 Task: Select the debug option in the server log.
Action: Mouse moved to (27, 467)
Screenshot: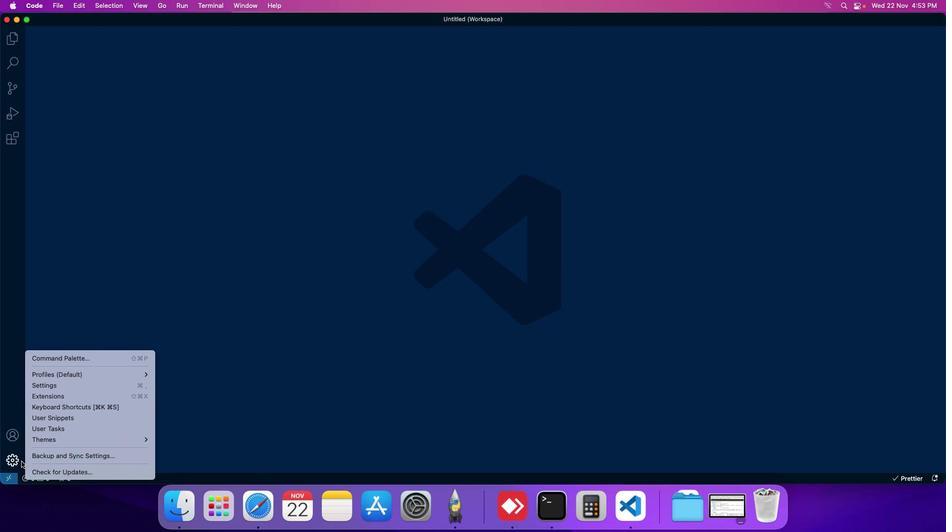 
Action: Mouse pressed left at (27, 467)
Screenshot: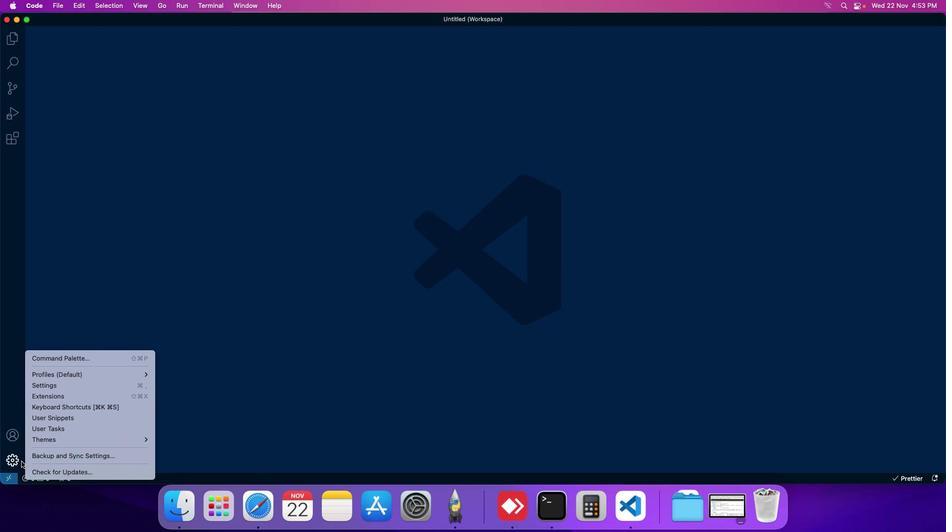 
Action: Mouse moved to (58, 392)
Screenshot: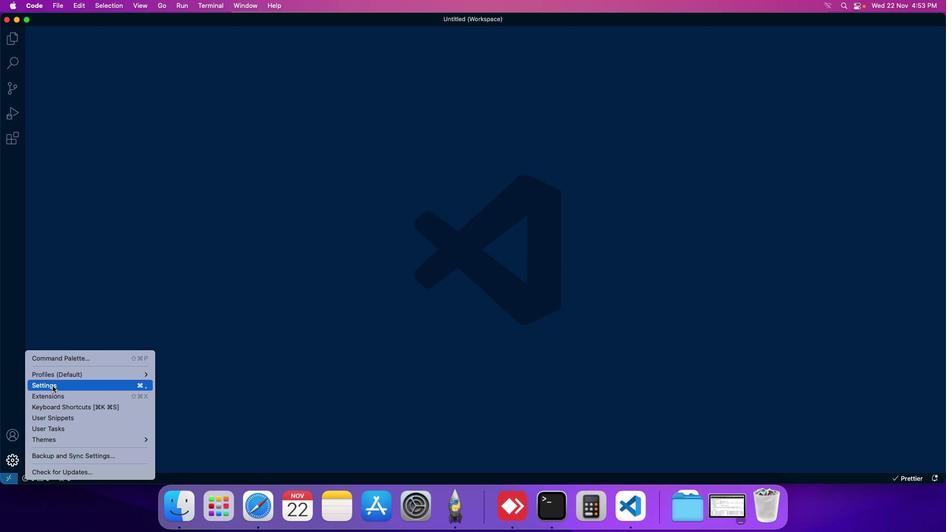 
Action: Mouse pressed left at (58, 392)
Screenshot: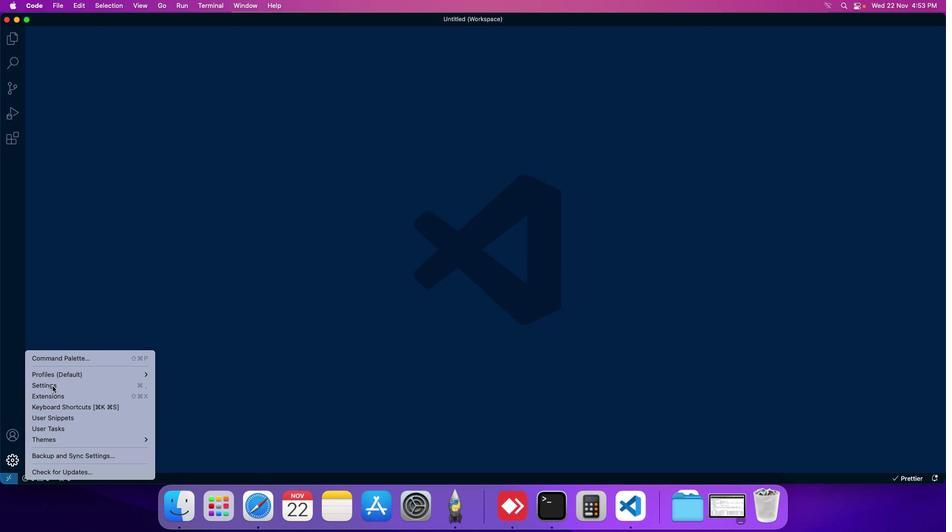 
Action: Mouse moved to (230, 81)
Screenshot: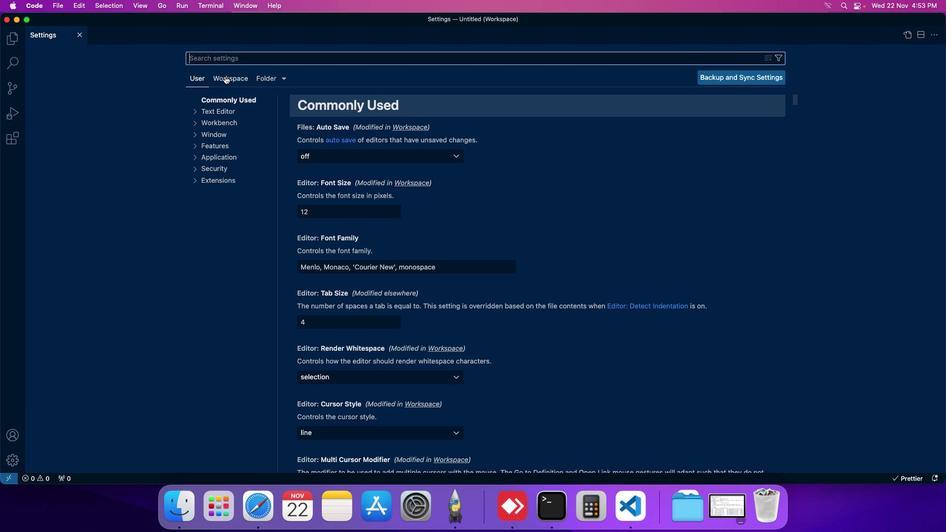 
Action: Mouse pressed left at (230, 81)
Screenshot: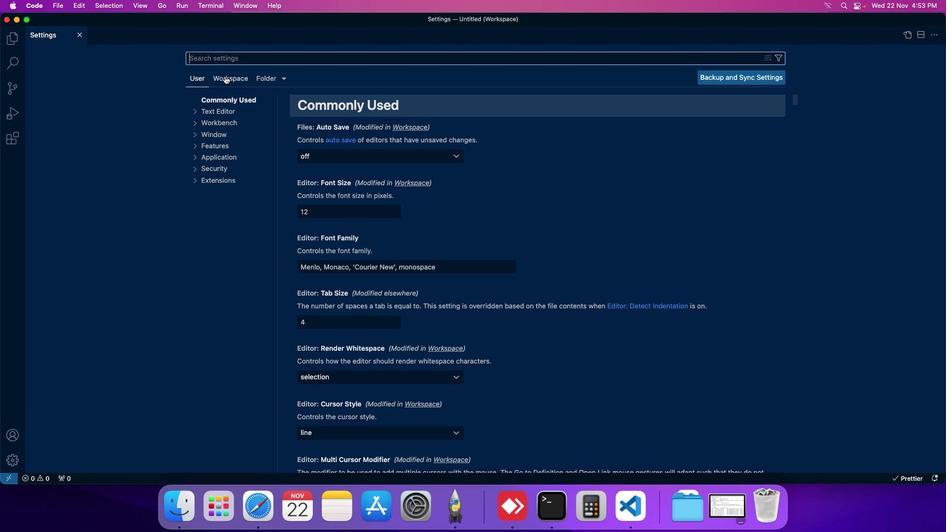 
Action: Mouse moved to (230, 170)
Screenshot: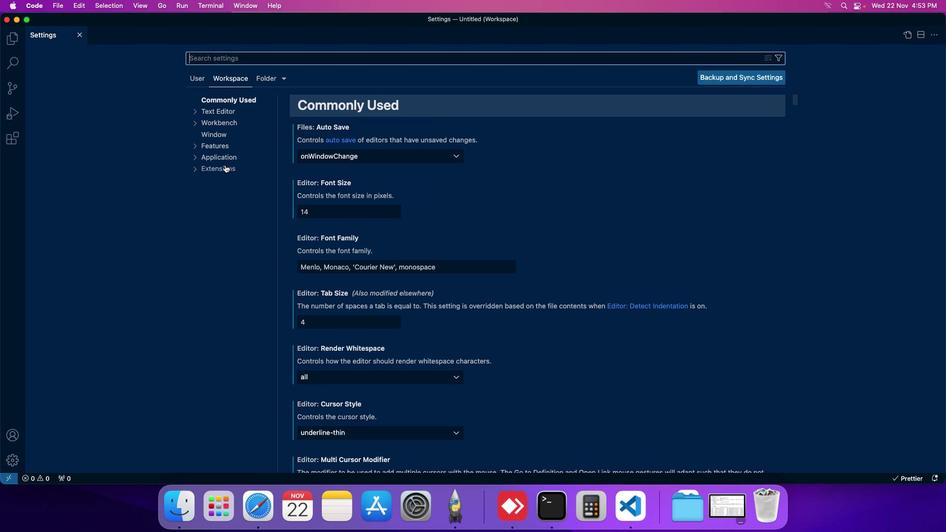 
Action: Mouse pressed left at (230, 170)
Screenshot: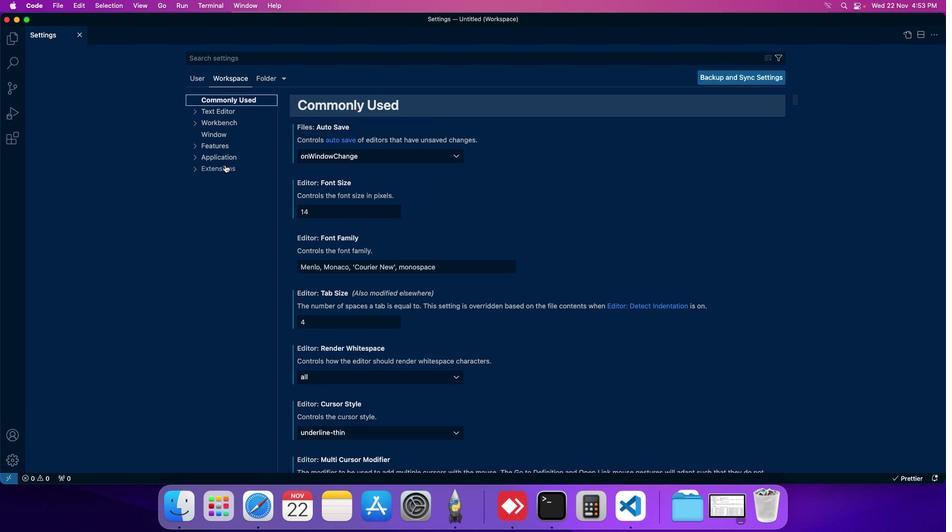 
Action: Mouse moved to (227, 290)
Screenshot: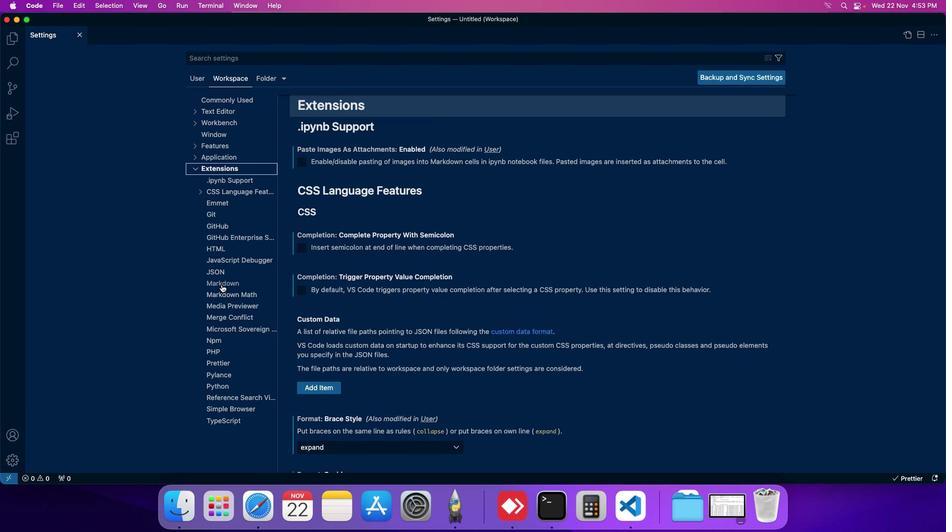 
Action: Mouse pressed left at (227, 290)
Screenshot: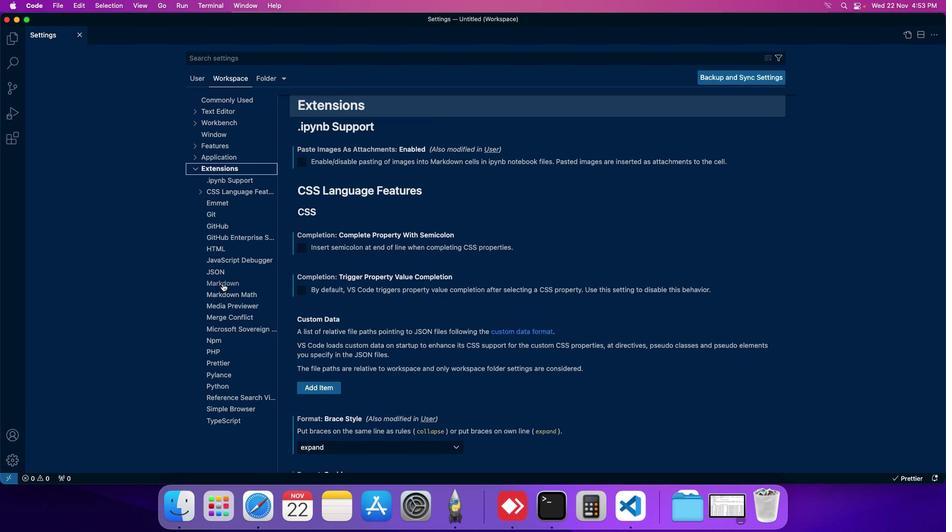 
Action: Mouse moved to (355, 318)
Screenshot: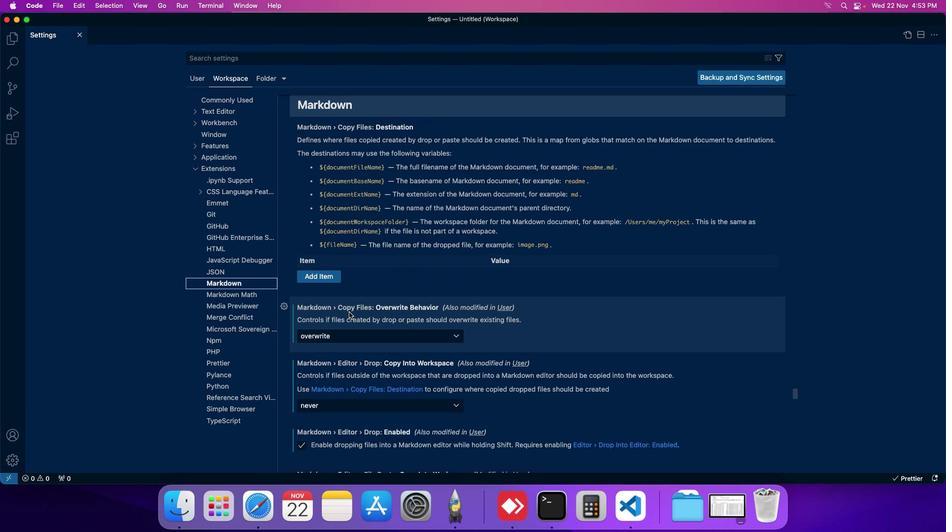 
Action: Mouse scrolled (355, 318) with delta (5, 5)
Screenshot: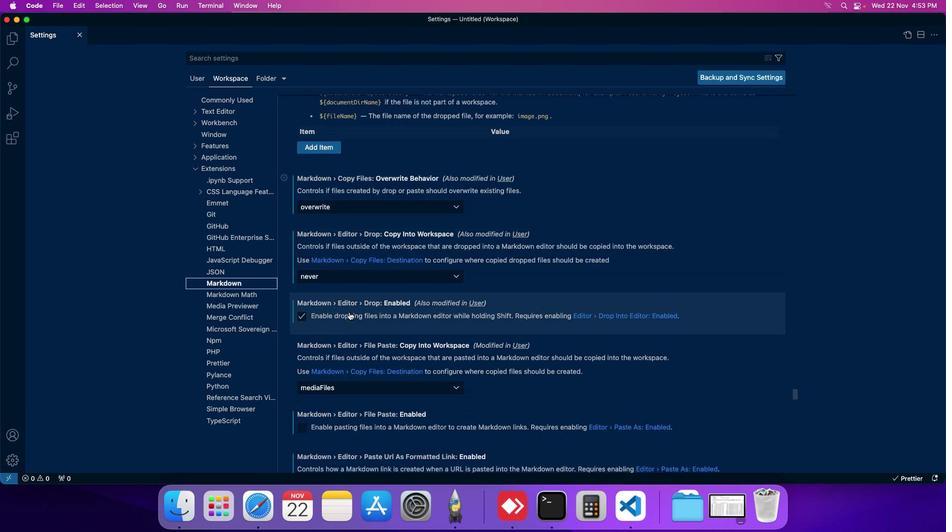 
Action: Mouse scrolled (355, 318) with delta (5, 5)
Screenshot: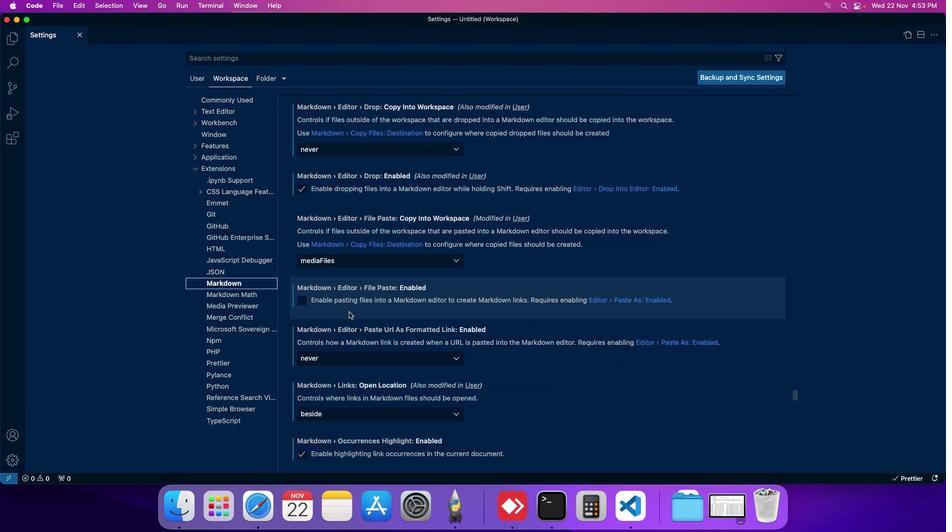 
Action: Mouse scrolled (355, 318) with delta (5, 5)
Screenshot: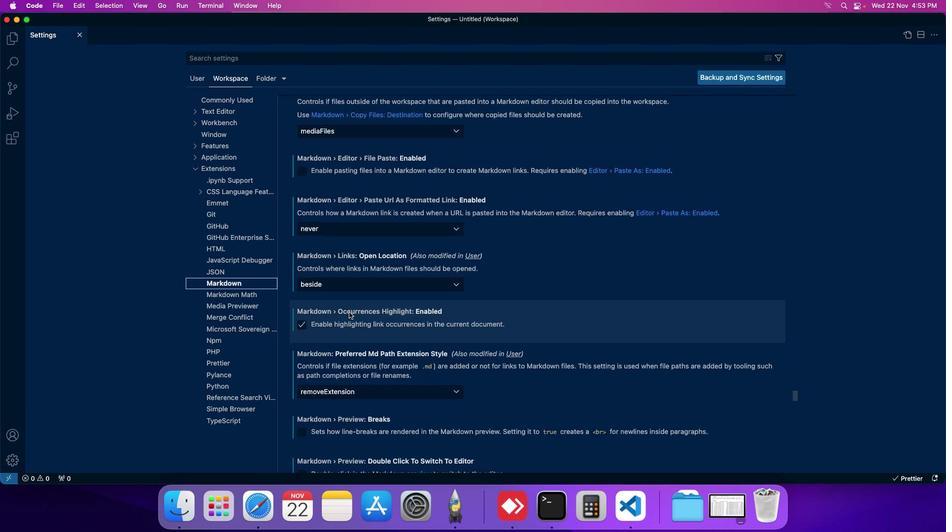 
Action: Mouse scrolled (355, 318) with delta (5, 5)
Screenshot: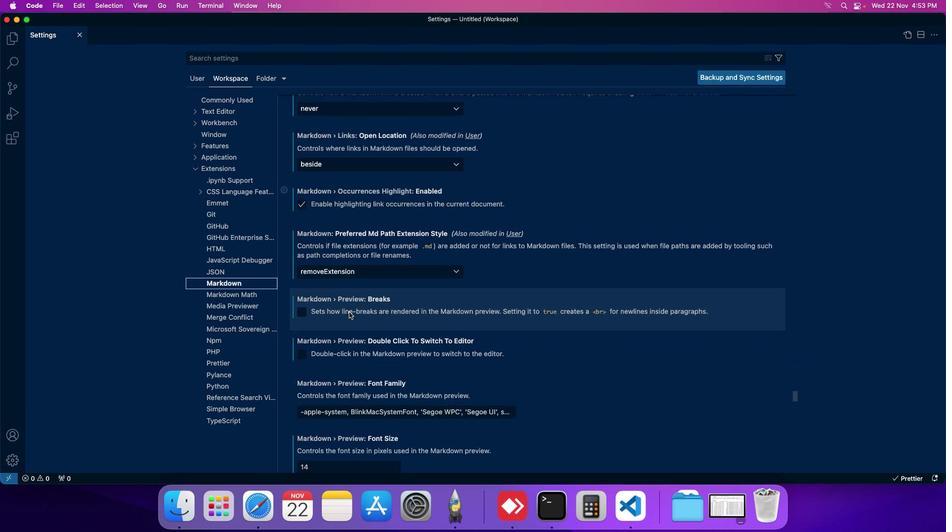 
Action: Mouse scrolled (355, 318) with delta (5, 5)
Screenshot: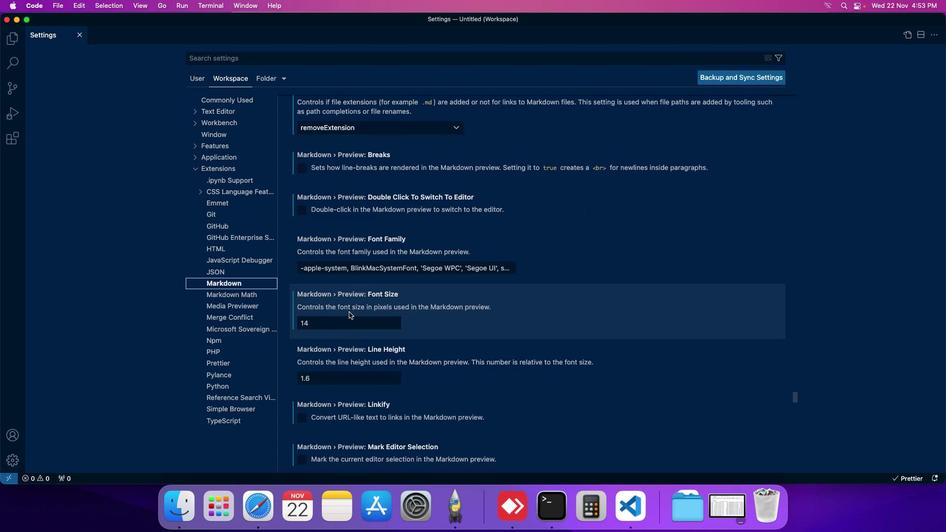 
Action: Mouse scrolled (355, 318) with delta (5, 5)
Screenshot: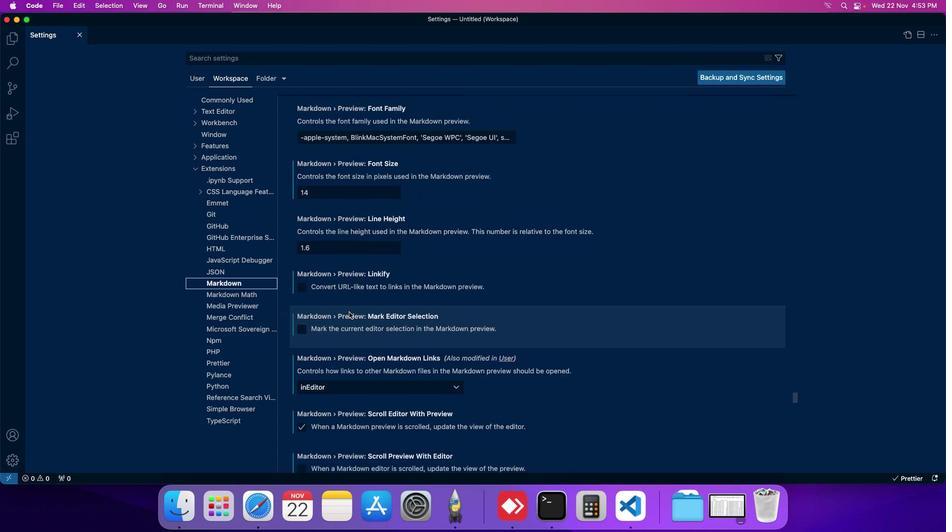 
Action: Mouse scrolled (355, 318) with delta (5, 5)
Screenshot: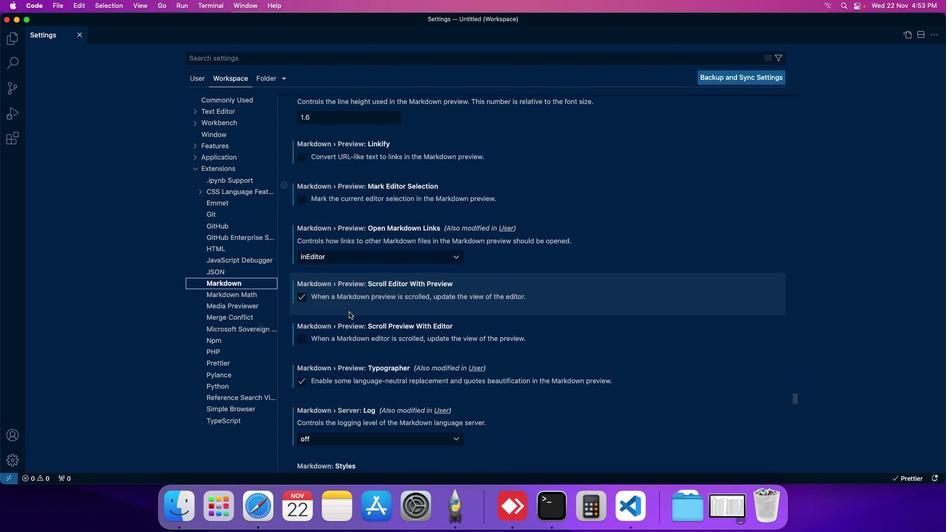 
Action: Mouse moved to (354, 311)
Screenshot: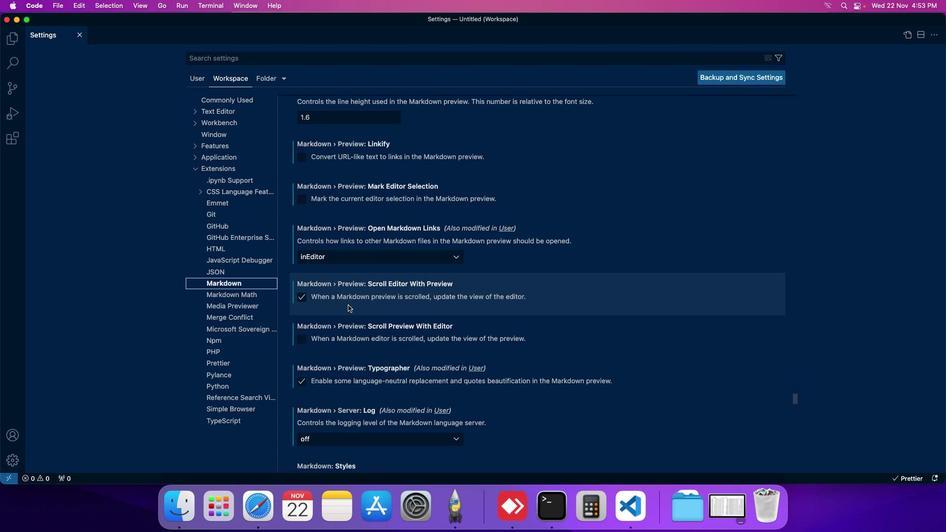 
Action: Mouse scrolled (354, 311) with delta (5, 5)
Screenshot: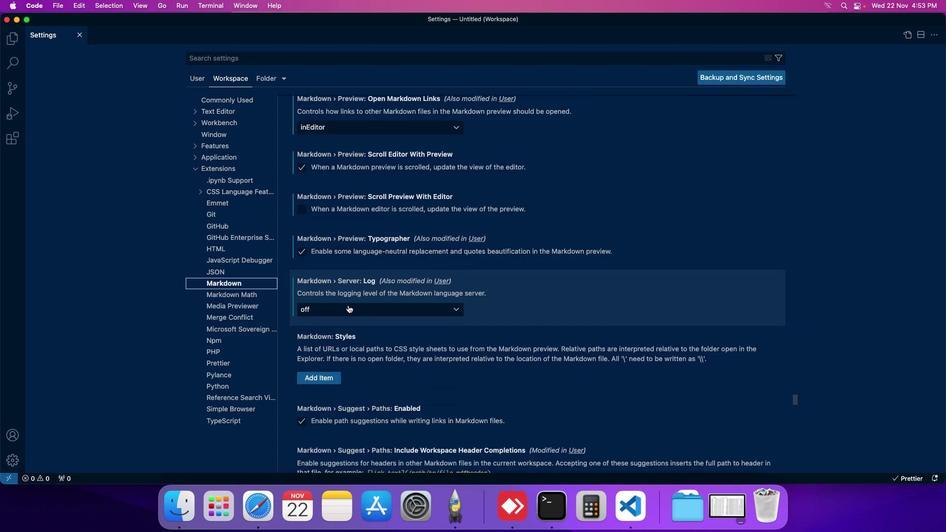 
Action: Mouse scrolled (354, 311) with delta (5, 5)
Screenshot: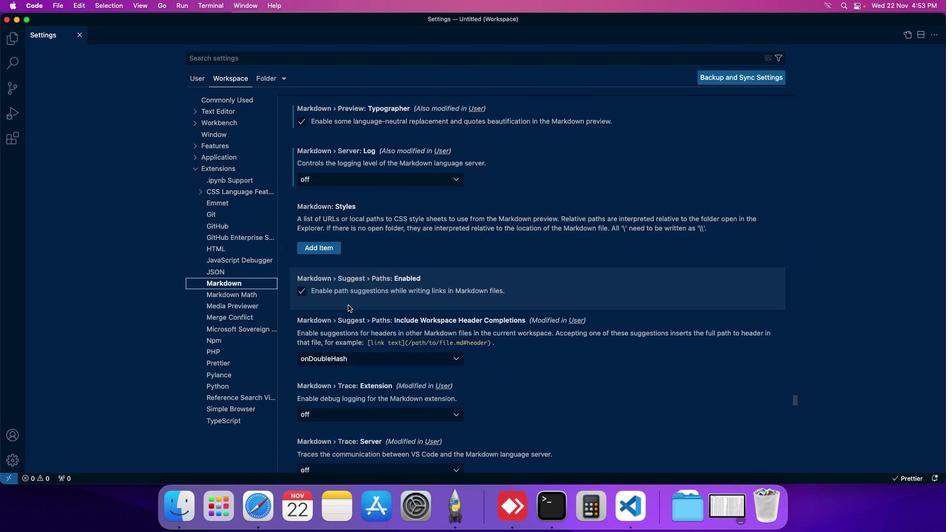 
Action: Mouse moved to (342, 186)
Screenshot: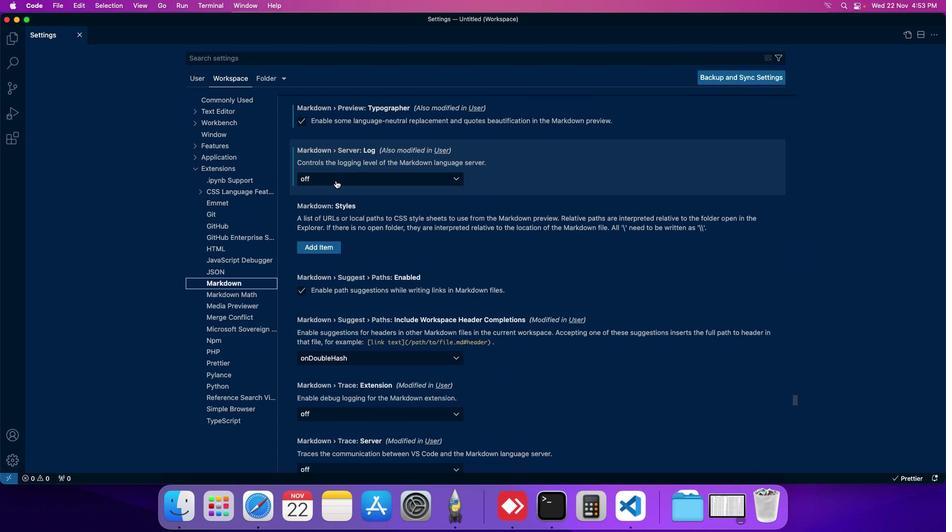 
Action: Mouse pressed left at (342, 186)
Screenshot: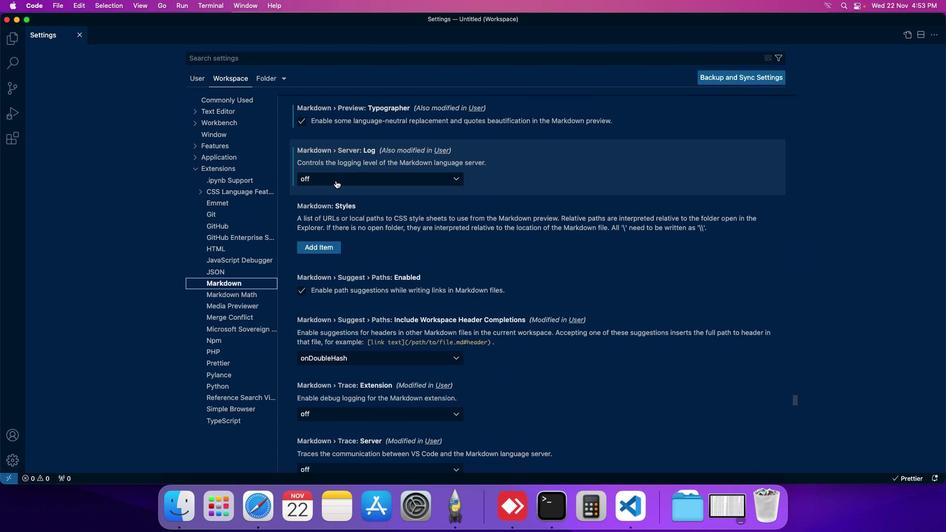 
Action: Mouse moved to (333, 210)
Screenshot: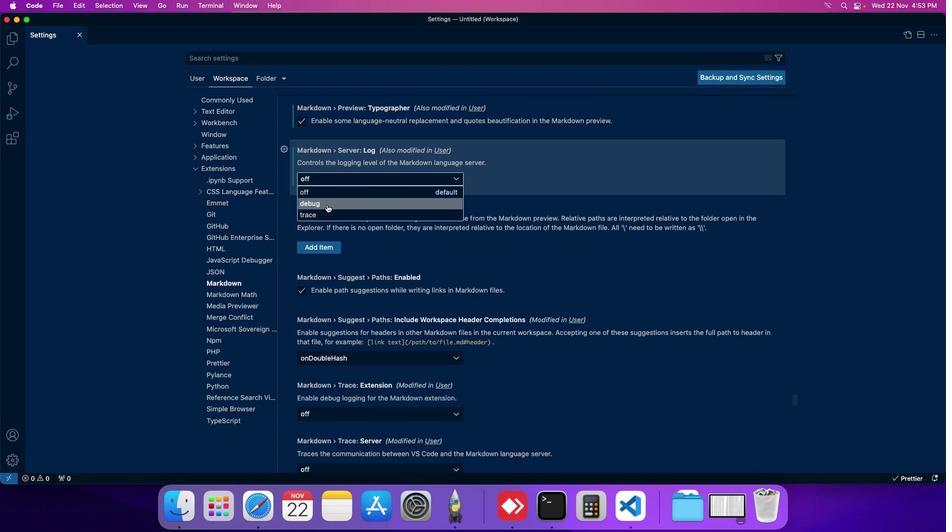 
Action: Mouse pressed left at (333, 210)
Screenshot: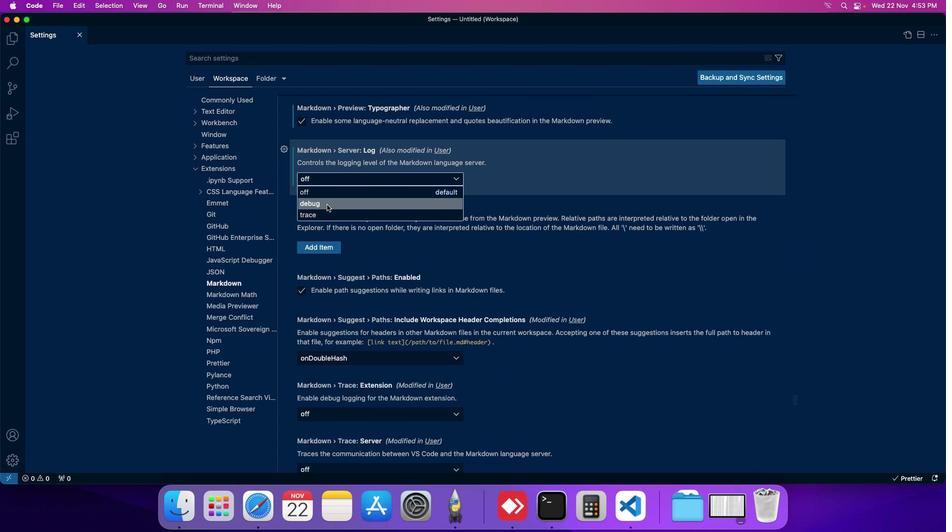 
Action: Mouse moved to (349, 190)
Screenshot: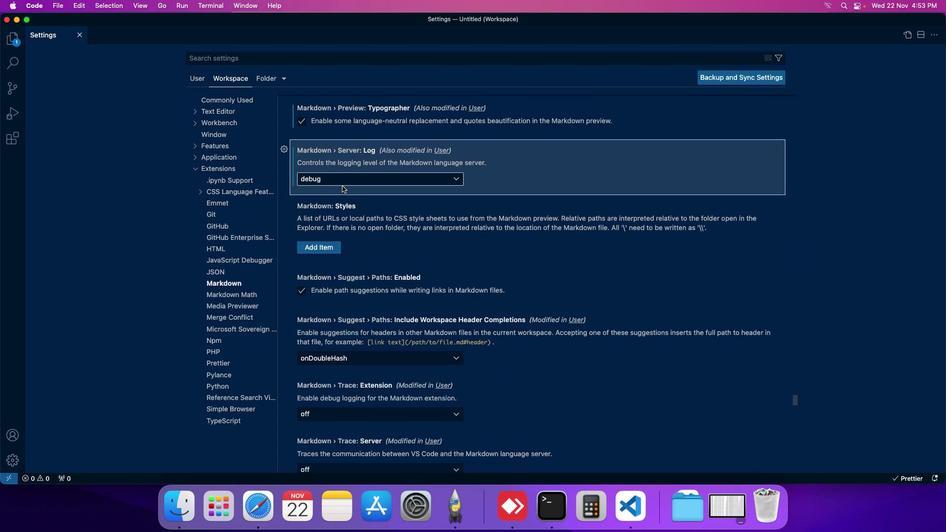 
